 Task: In the  document camping.epub Use the tool word Count 'and display word count while typing'. Find the word using Dictionary 'inconvenience'. Below name insert the link: www.quora.com
Action: Mouse moved to (231, 76)
Screenshot: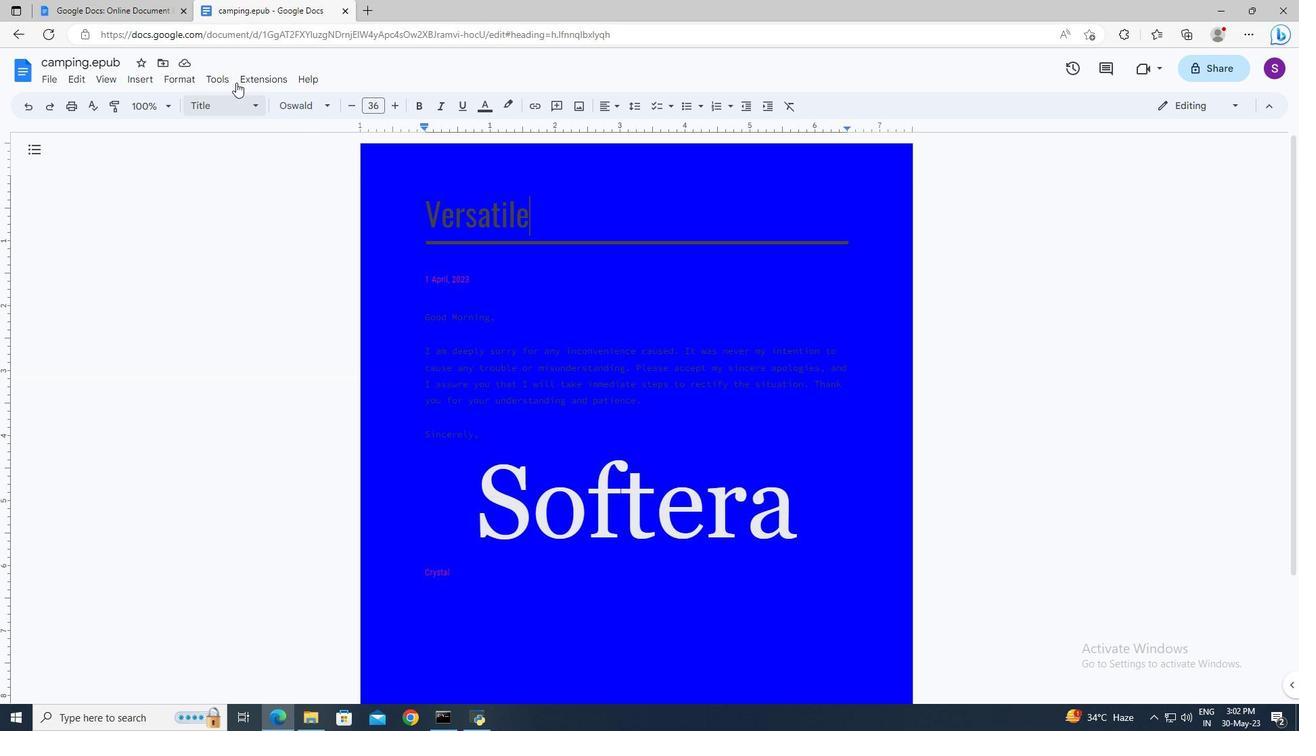 
Action: Mouse pressed left at (231, 76)
Screenshot: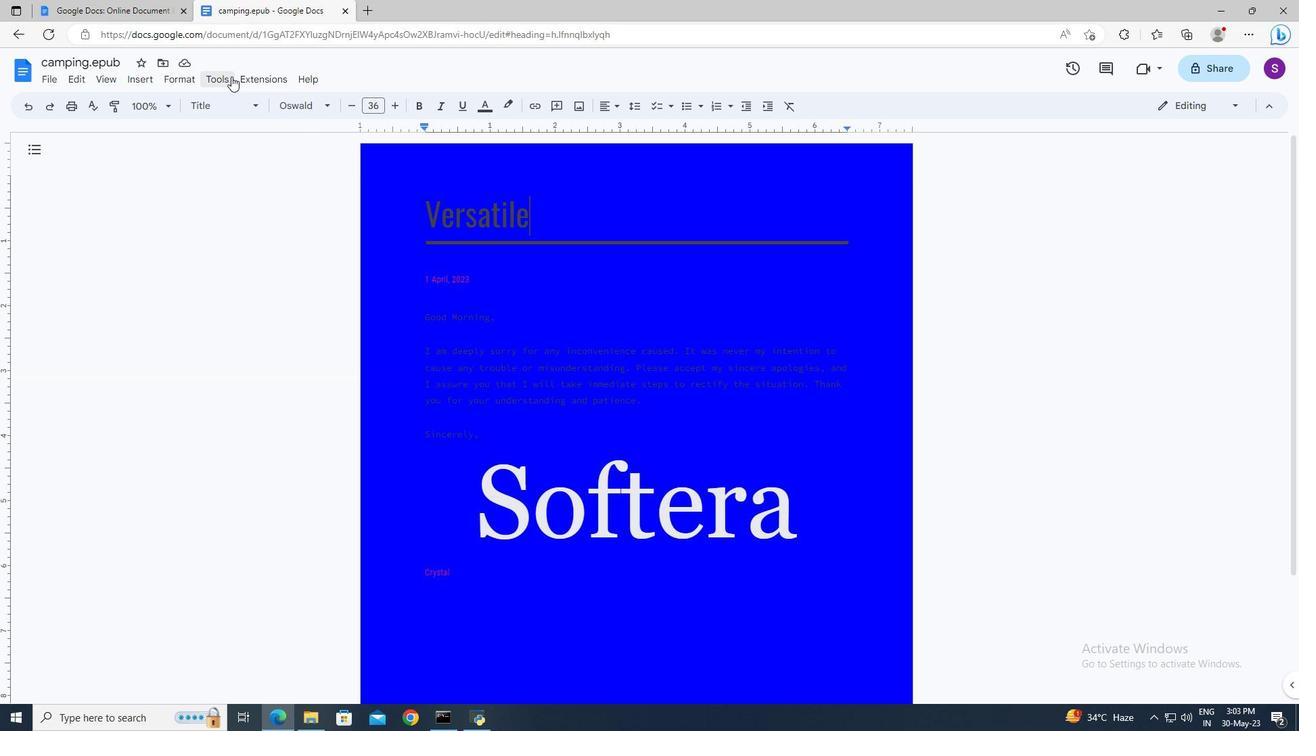 
Action: Mouse moved to (253, 126)
Screenshot: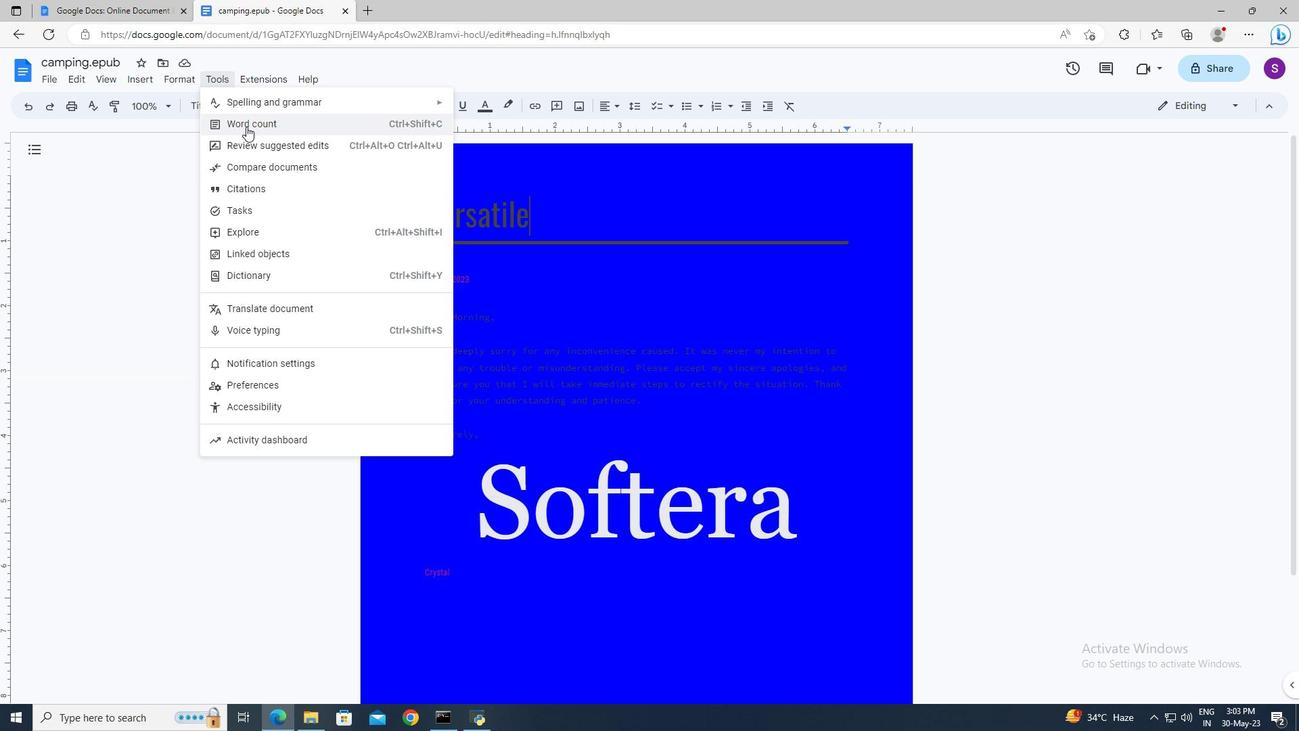 
Action: Mouse pressed left at (253, 126)
Screenshot: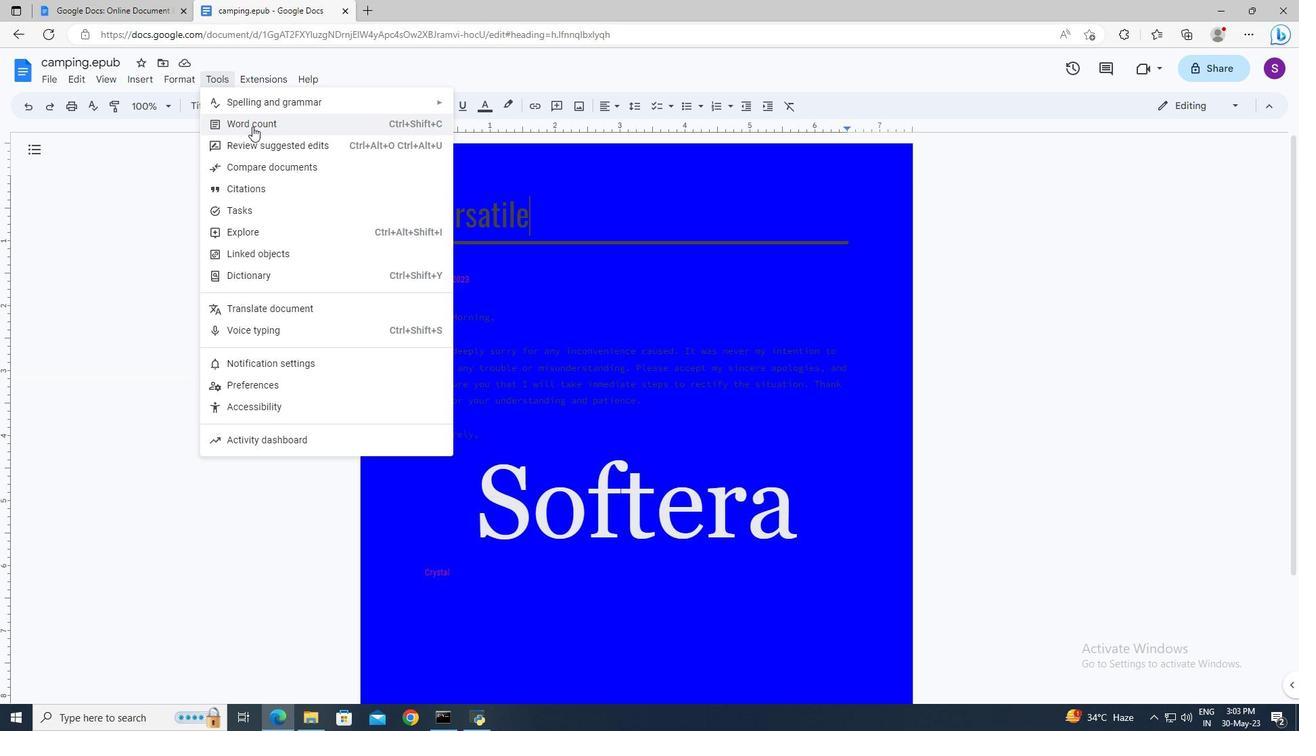 
Action: Mouse moved to (561, 441)
Screenshot: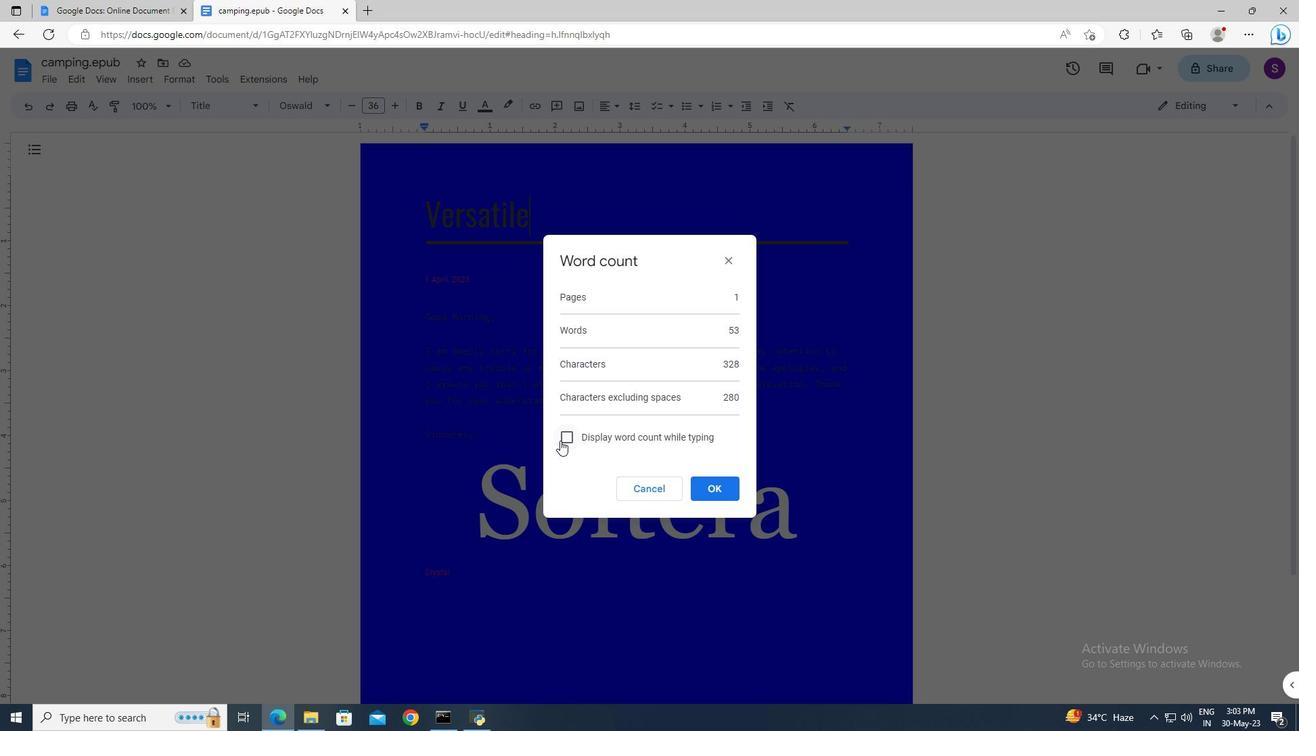 
Action: Mouse pressed left at (561, 441)
Screenshot: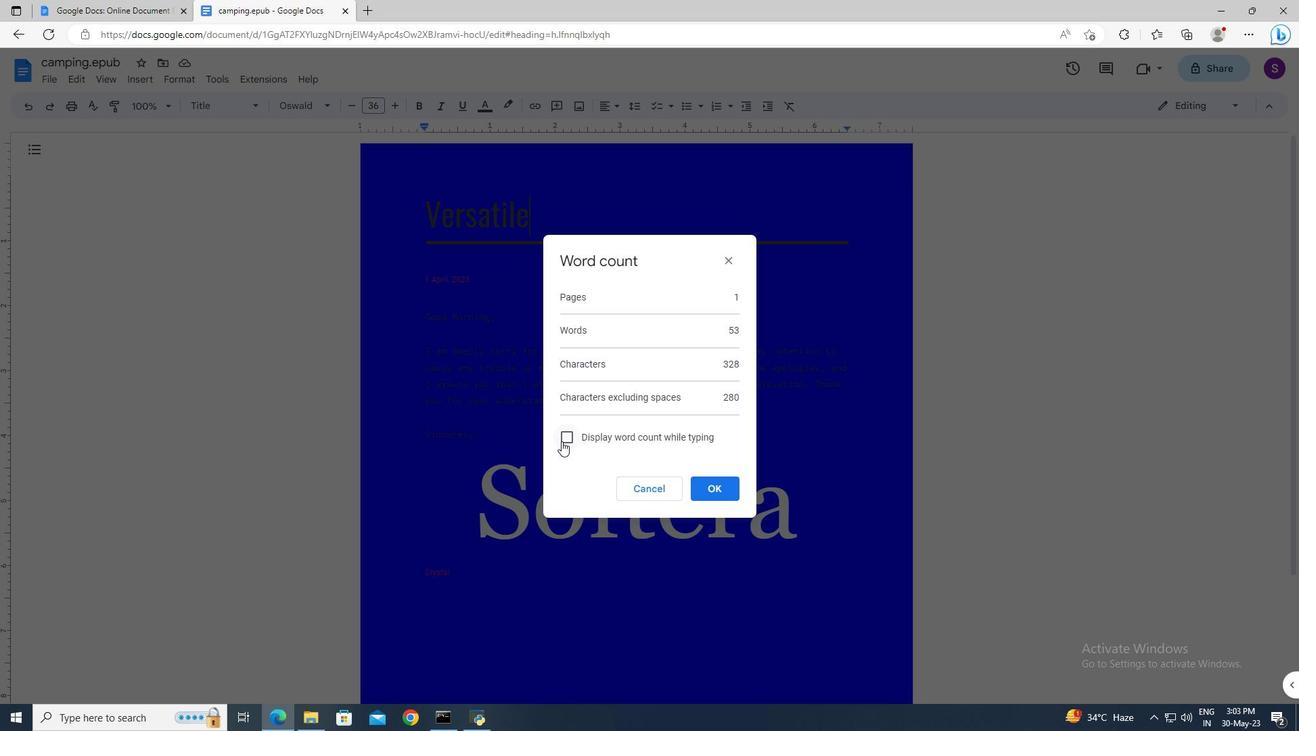 
Action: Mouse moved to (709, 480)
Screenshot: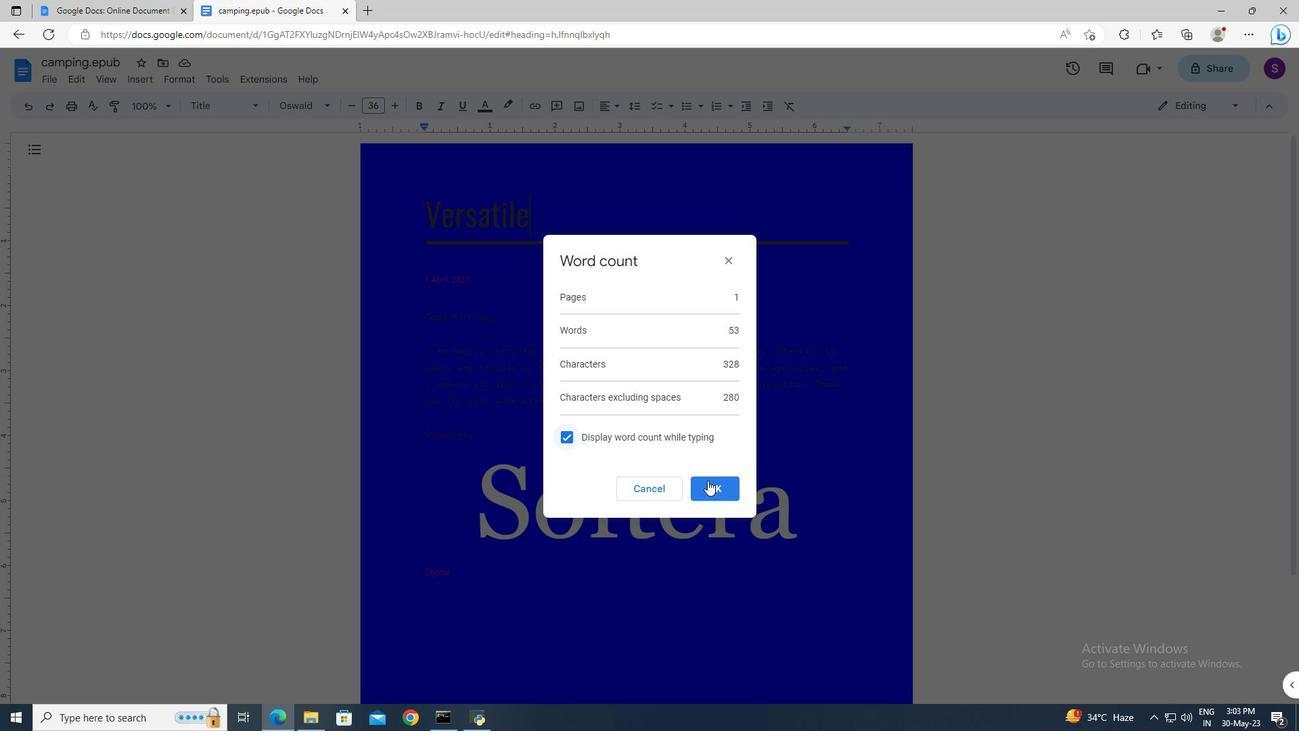 
Action: Mouse pressed left at (709, 480)
Screenshot: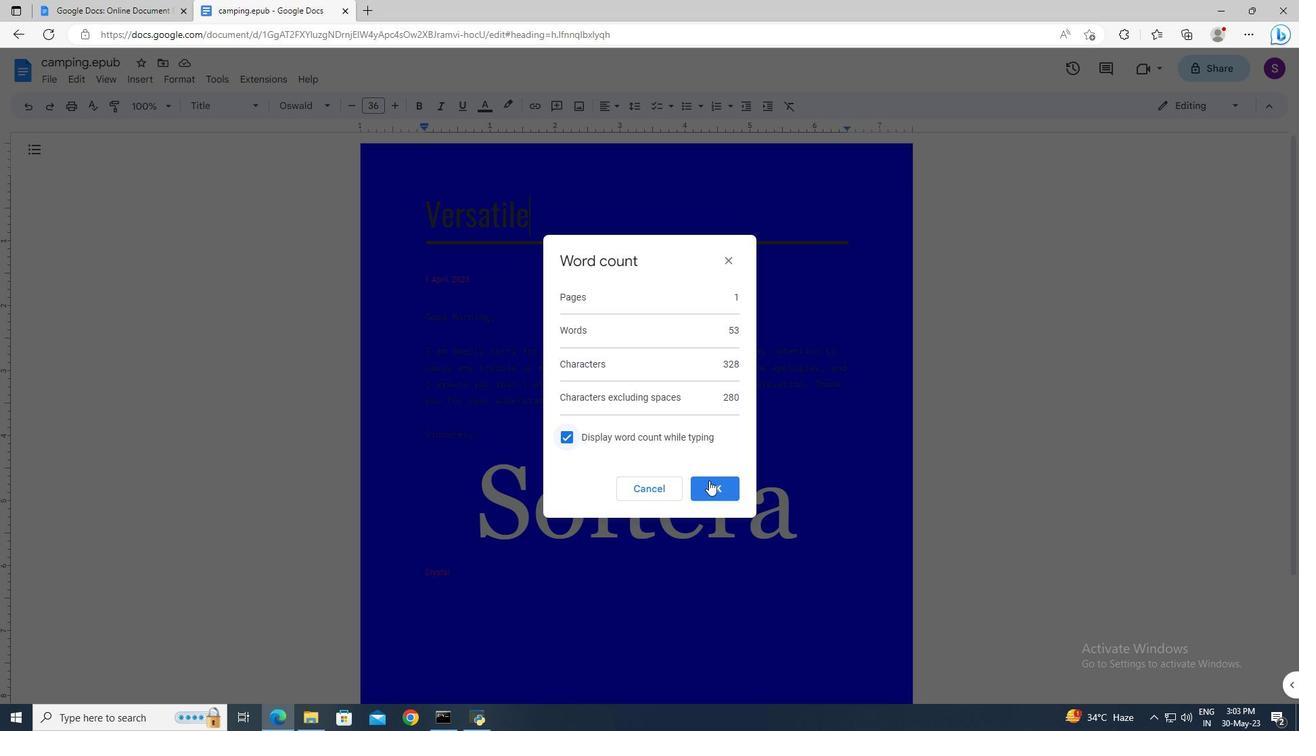
Action: Mouse moved to (613, 350)
Screenshot: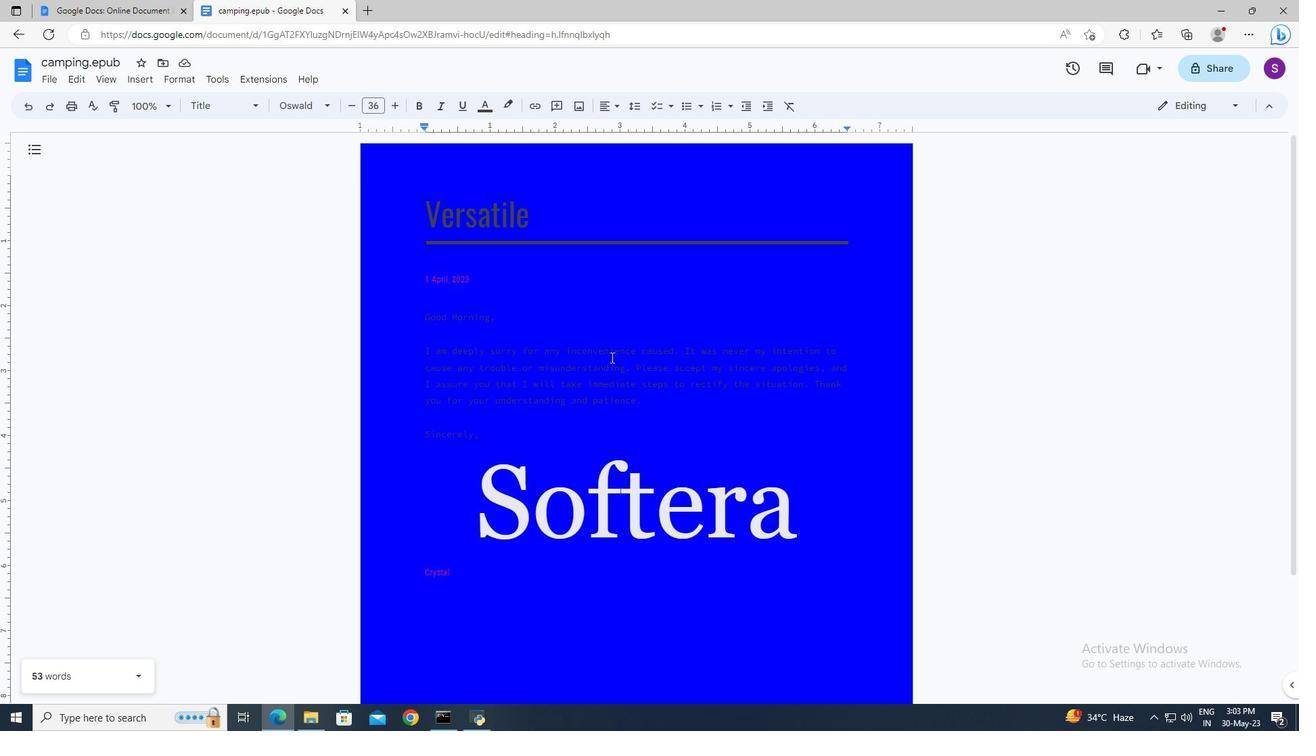
Action: Mouse pressed left at (613, 350)
Screenshot: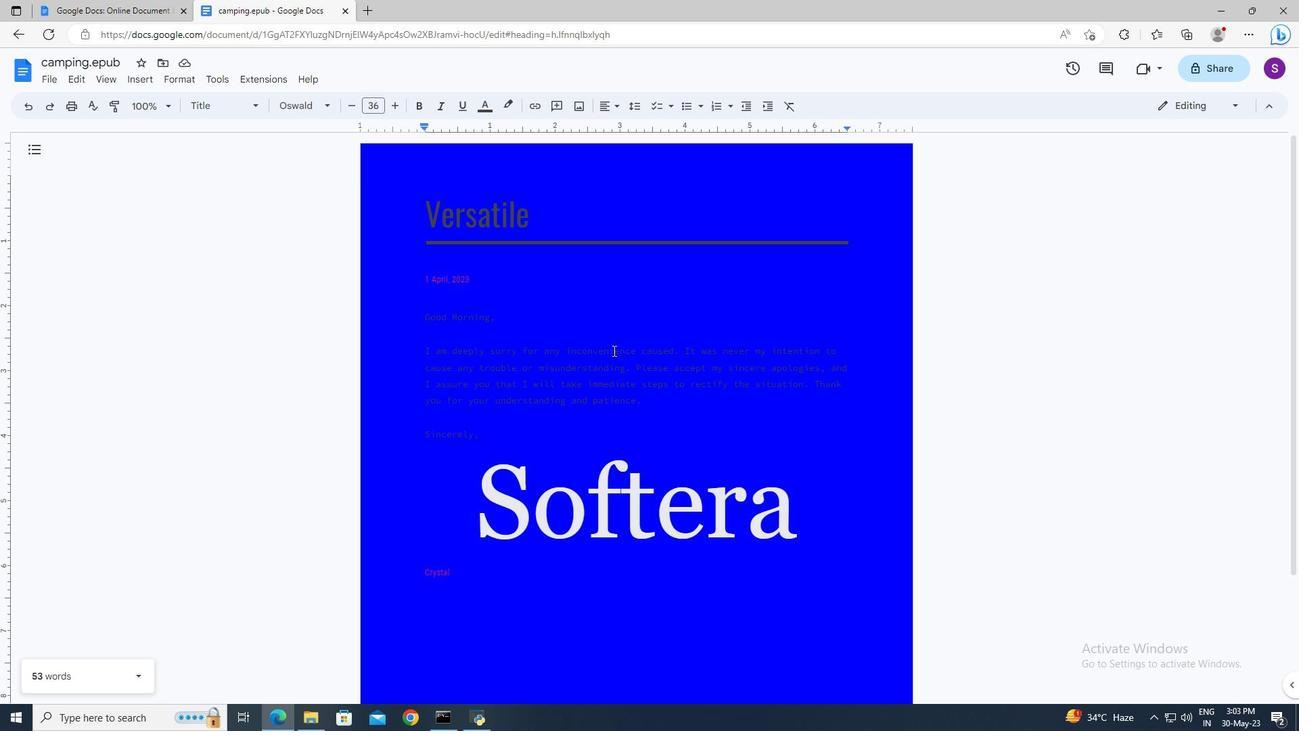
Action: Mouse pressed left at (613, 350)
Screenshot: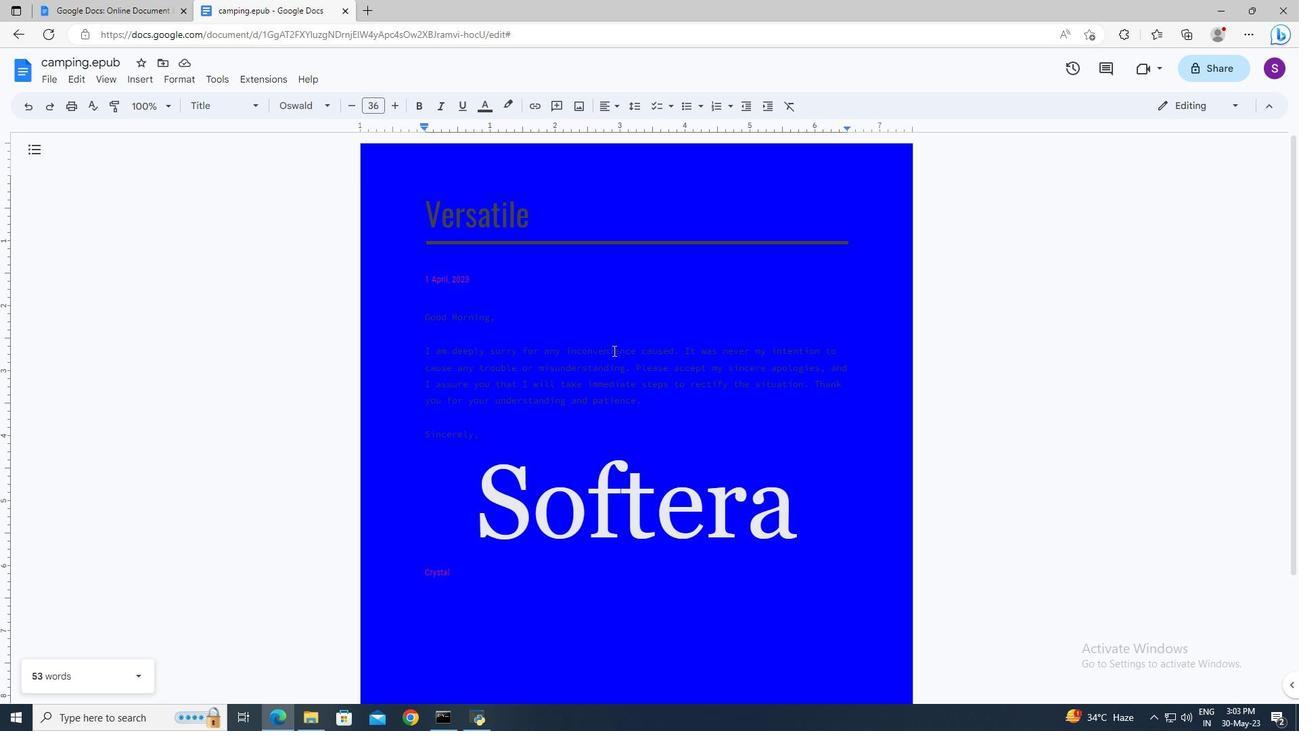 
Action: Mouse moved to (215, 84)
Screenshot: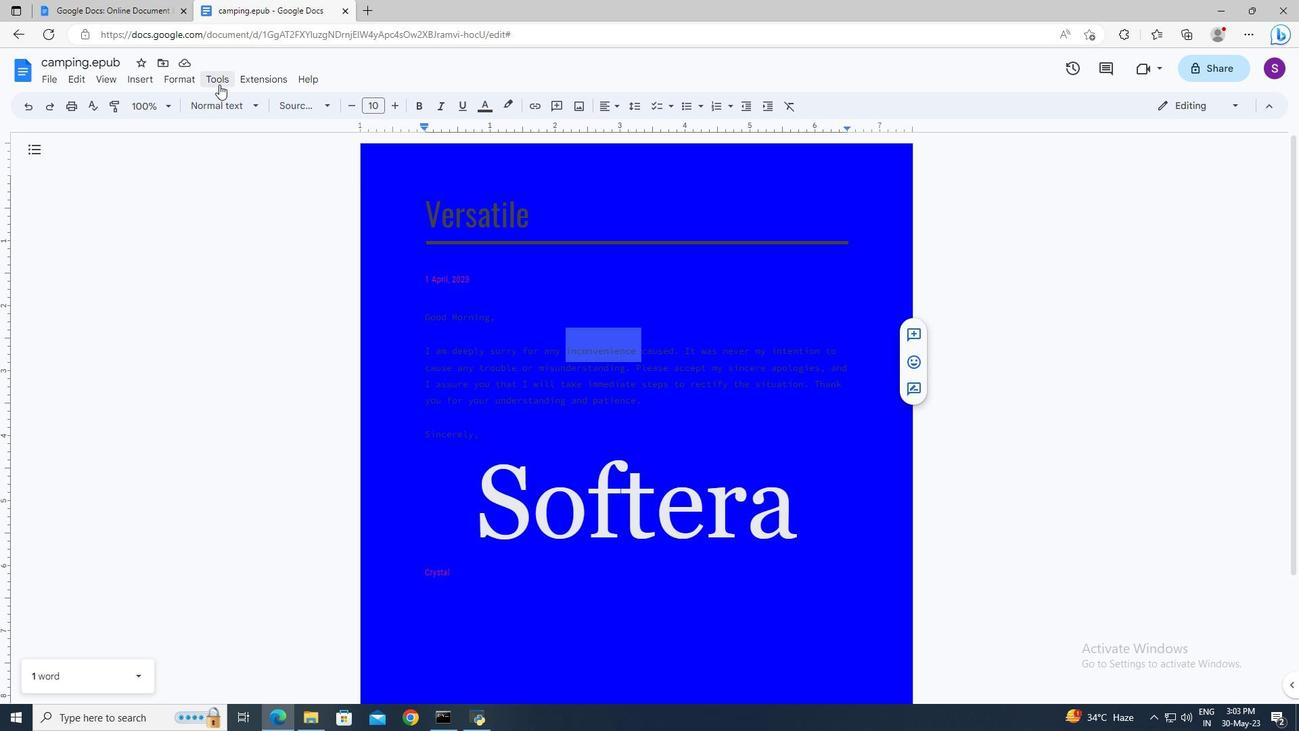 
Action: Mouse pressed left at (215, 84)
Screenshot: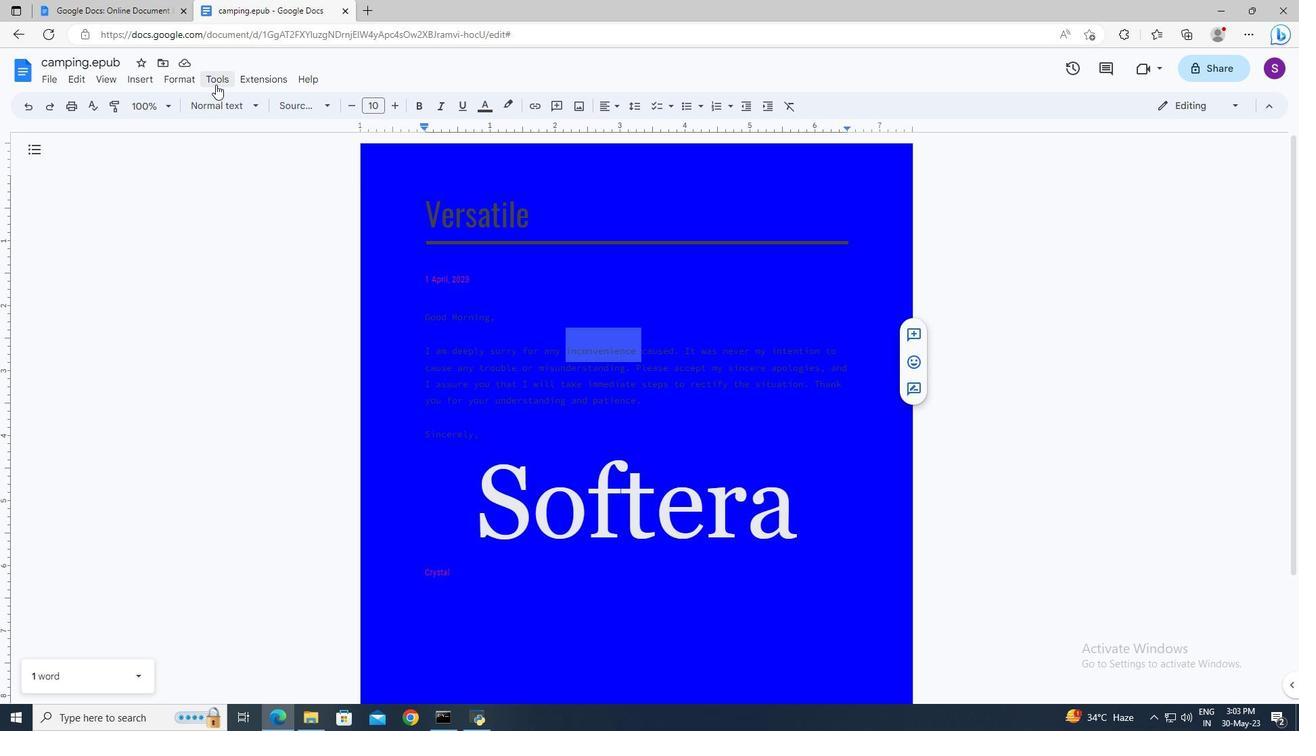 
Action: Mouse moved to (251, 271)
Screenshot: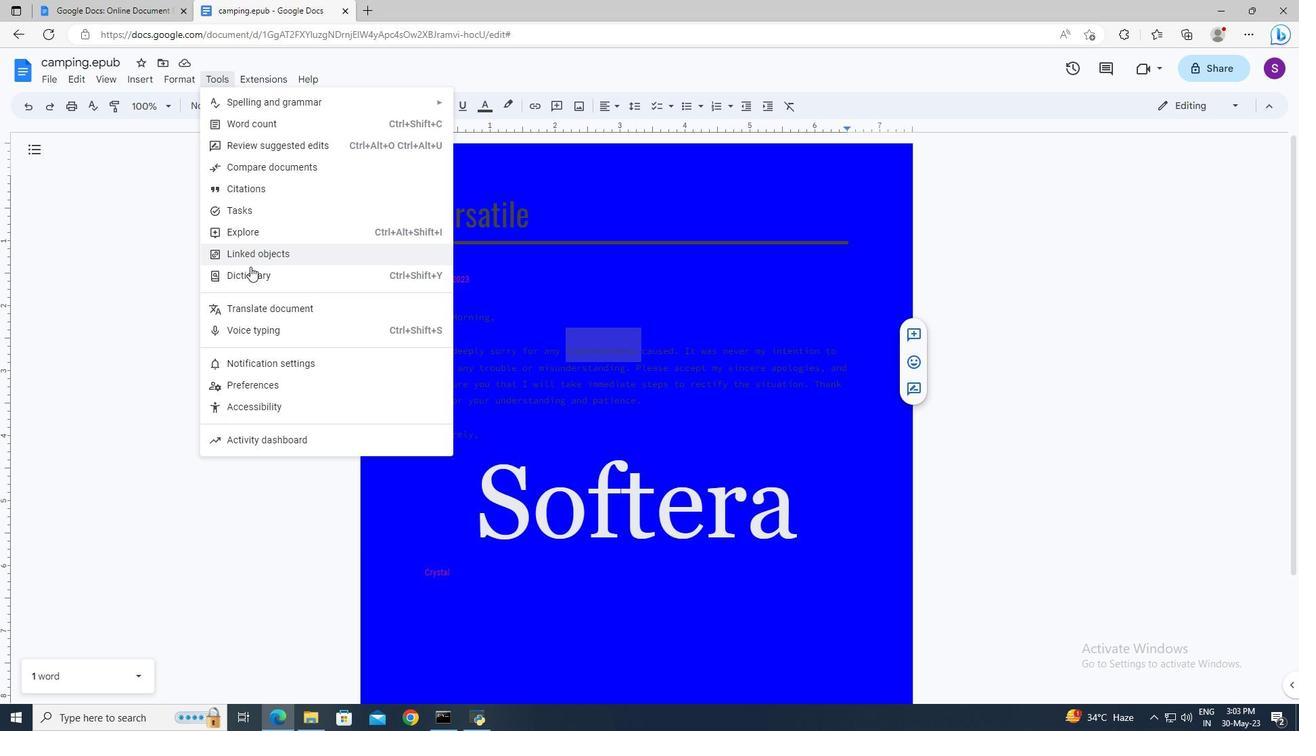 
Action: Mouse pressed left at (251, 271)
Screenshot: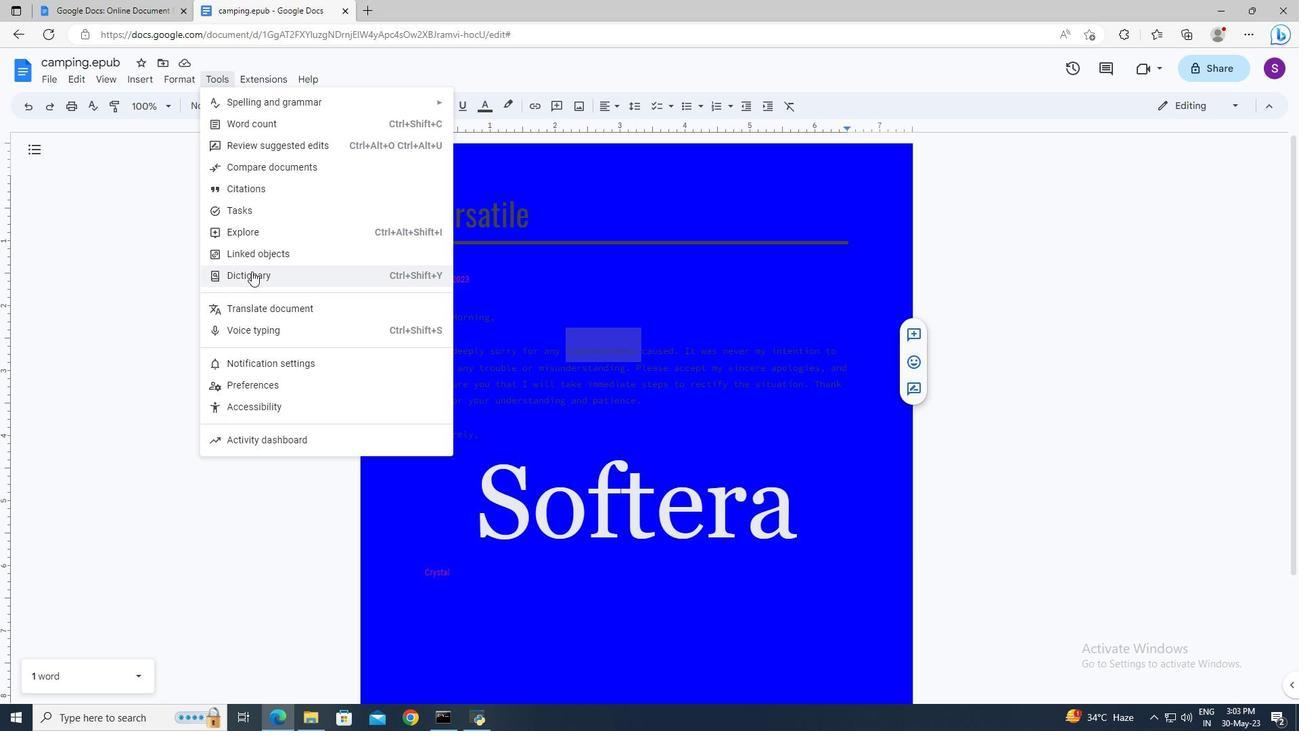 
Action: Mouse moved to (363, 582)
Screenshot: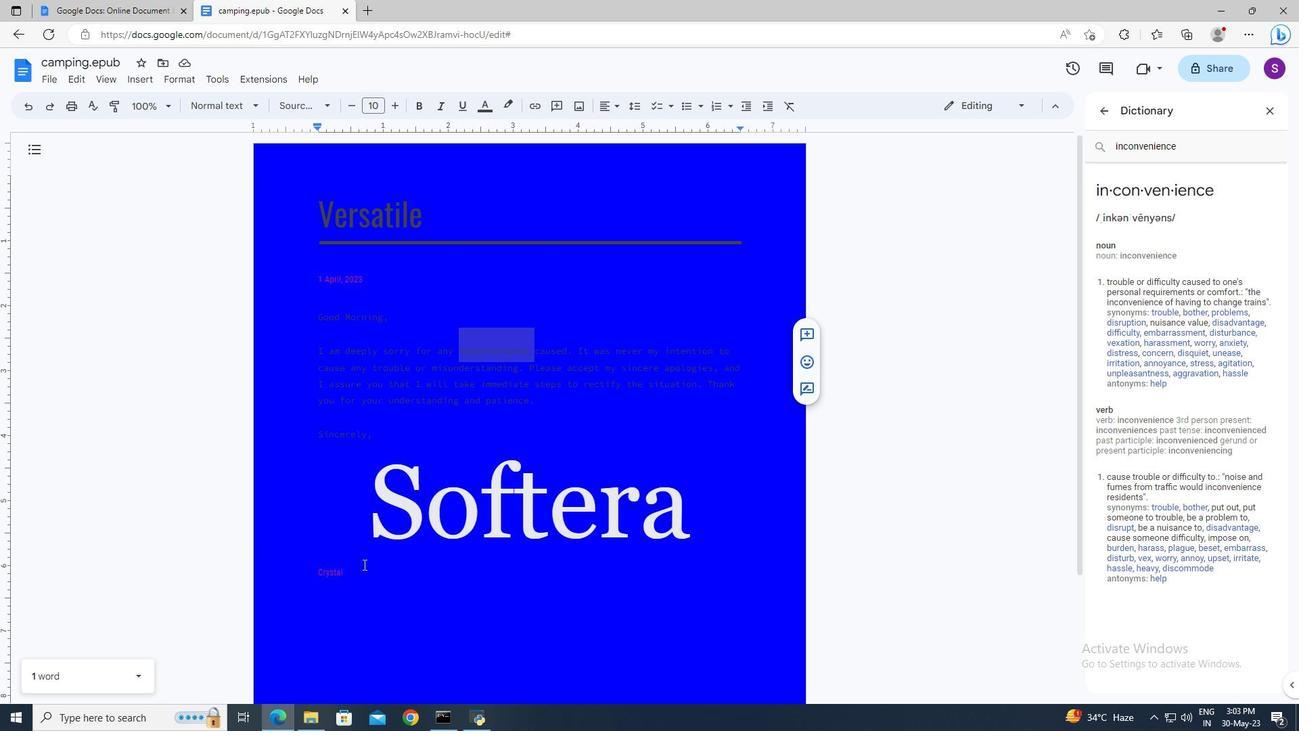 
Action: Mouse pressed left at (363, 582)
Screenshot: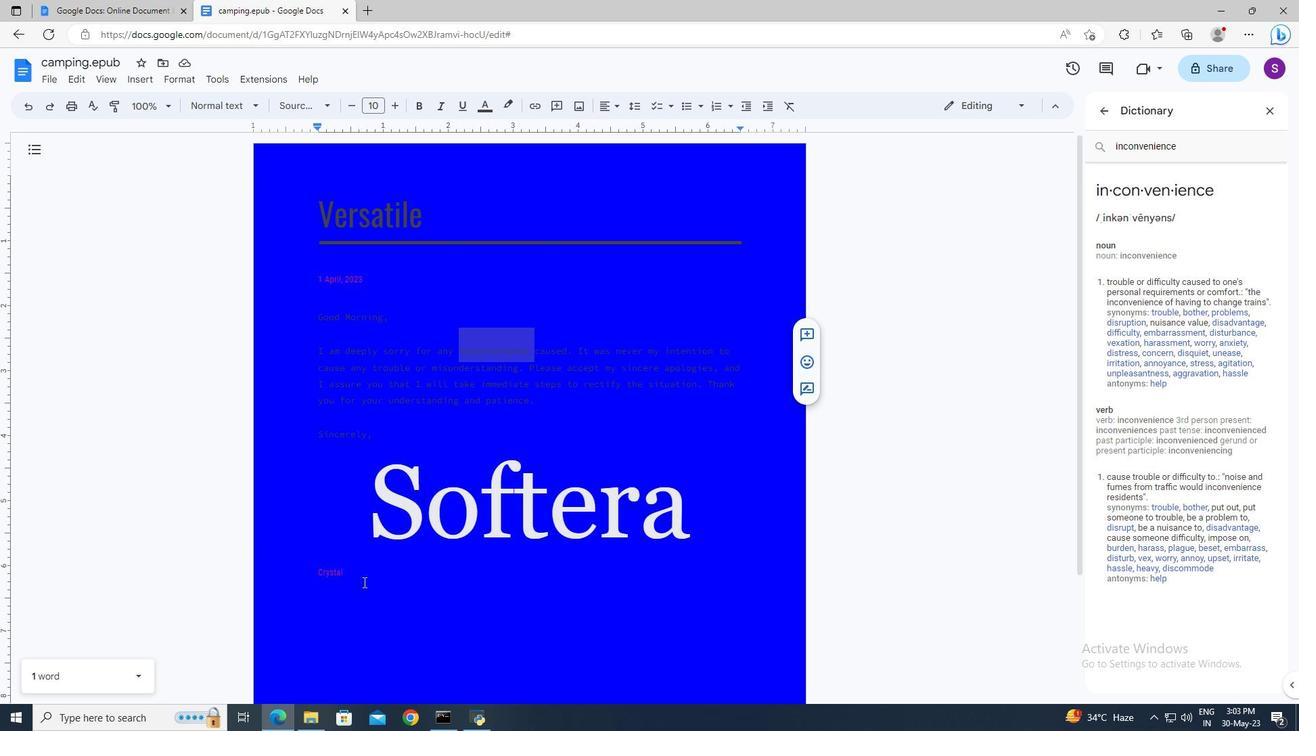 
Action: Key pressed <Key.enter>
Screenshot: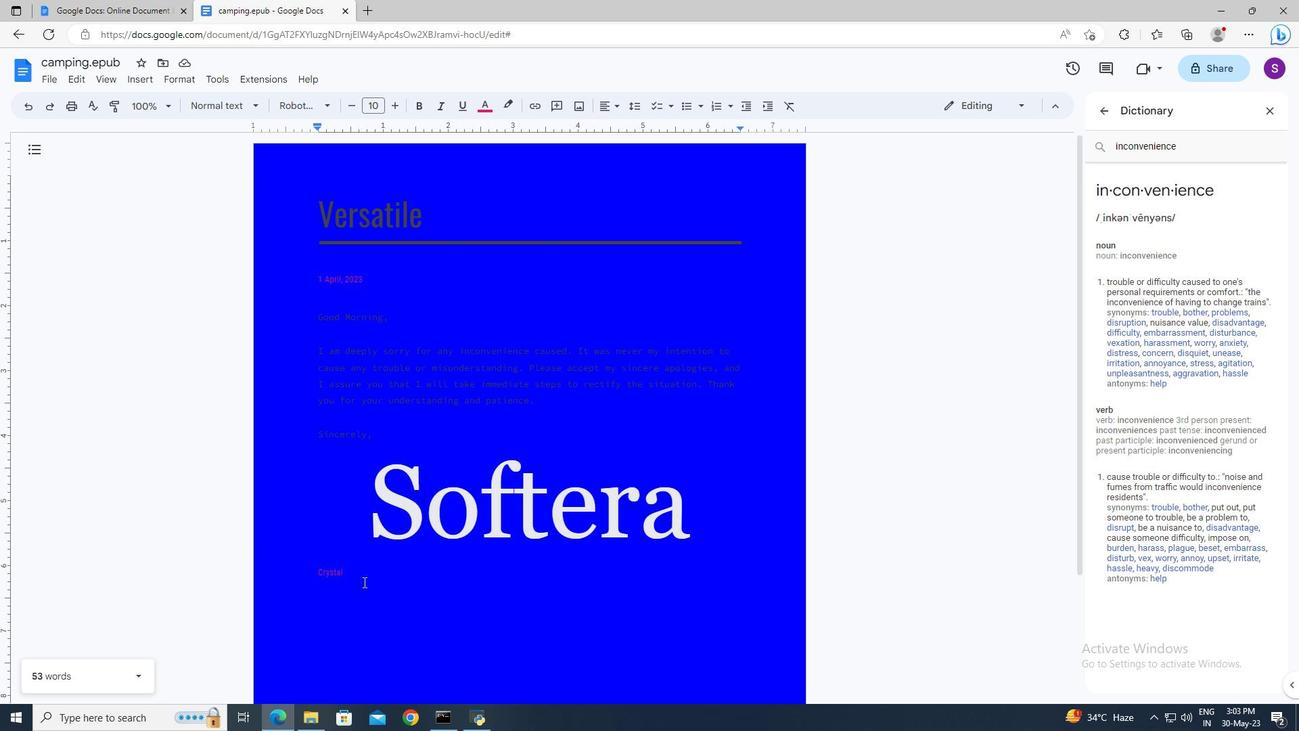 
Action: Mouse moved to (153, 81)
Screenshot: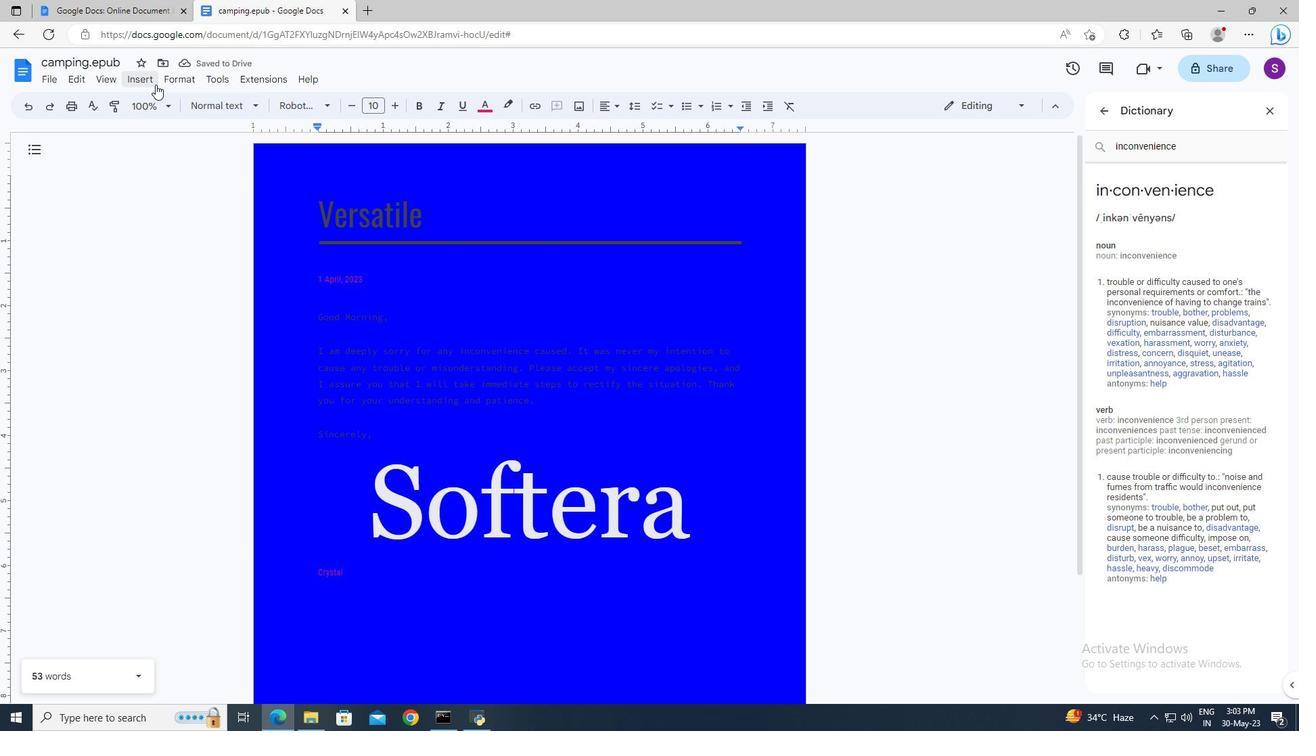 
Action: Mouse pressed left at (153, 81)
Screenshot: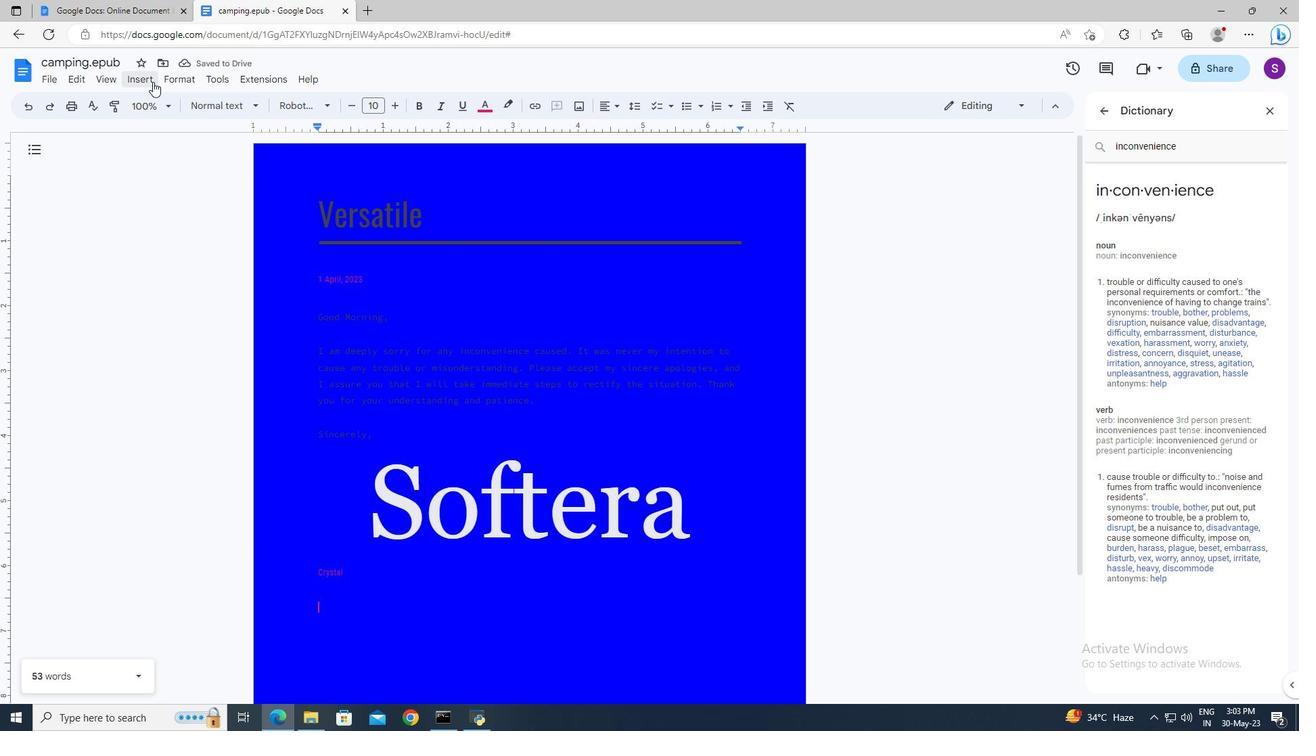 
Action: Mouse moved to (180, 488)
Screenshot: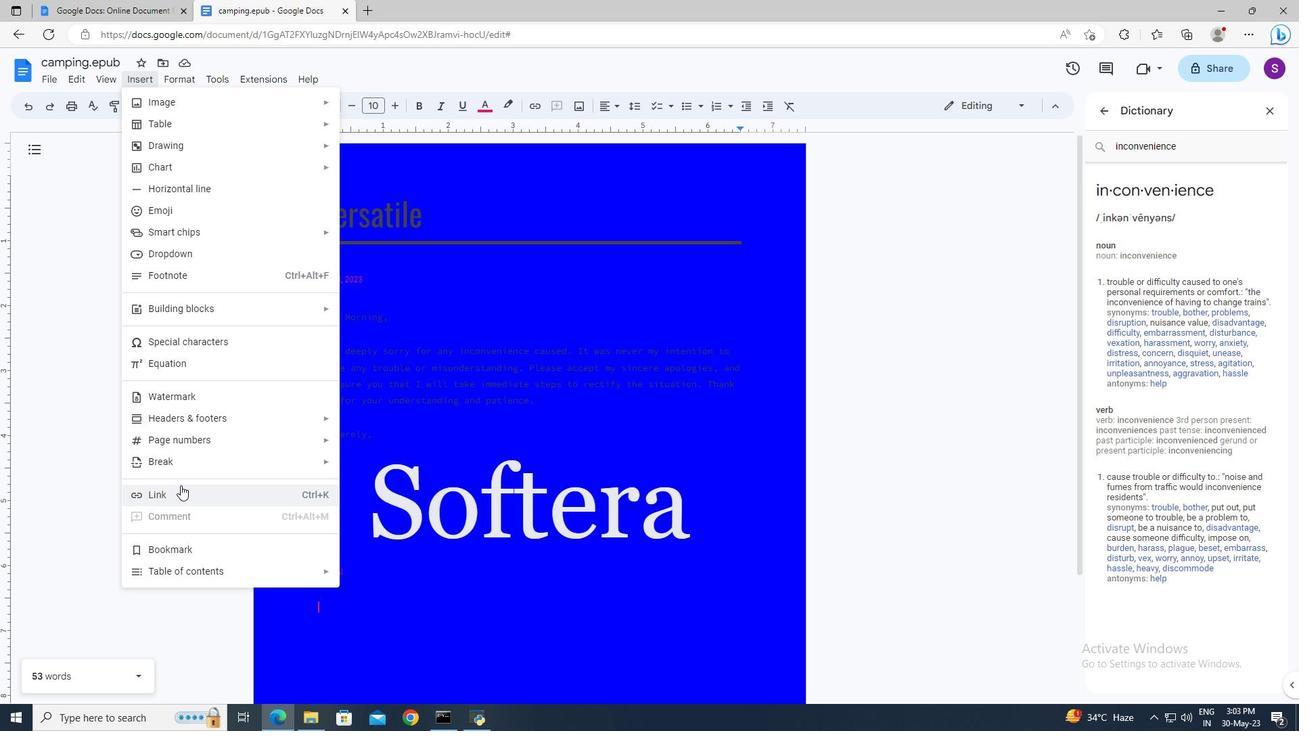 
Action: Mouse pressed left at (180, 488)
Screenshot: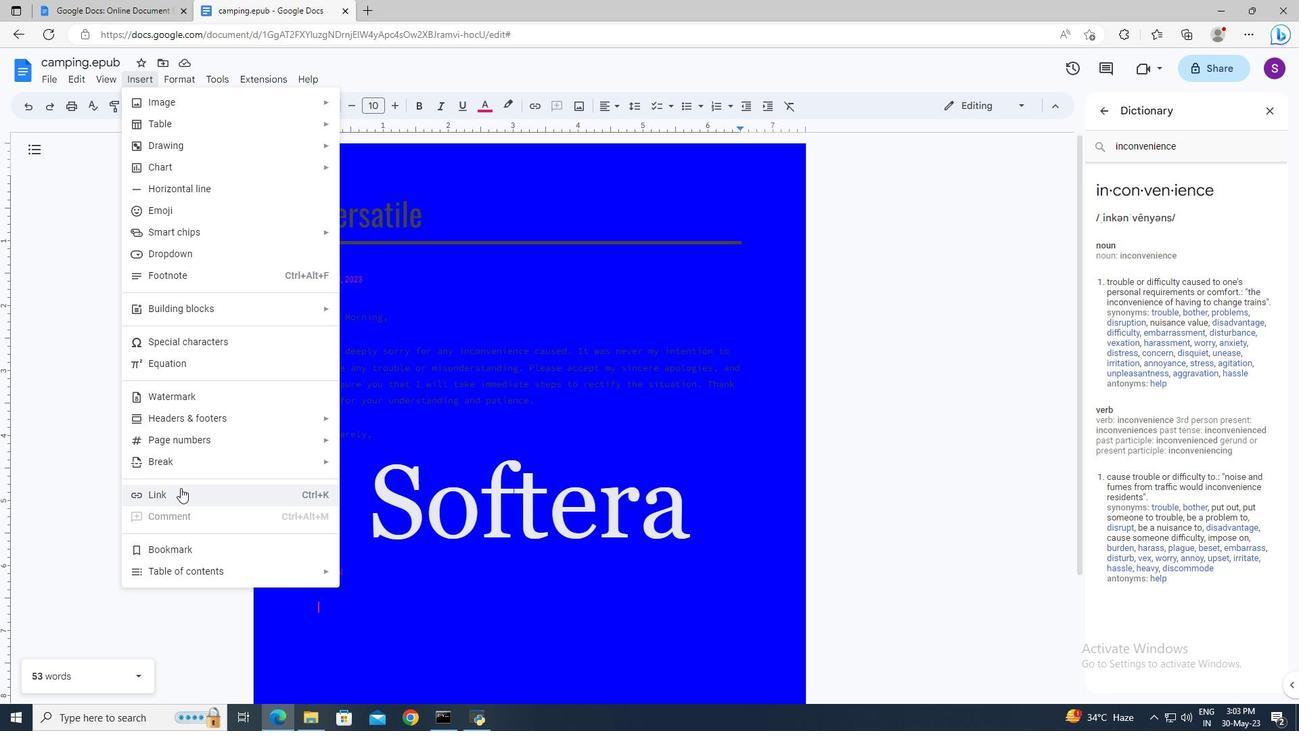 
Action: Mouse moved to (376, 398)
Screenshot: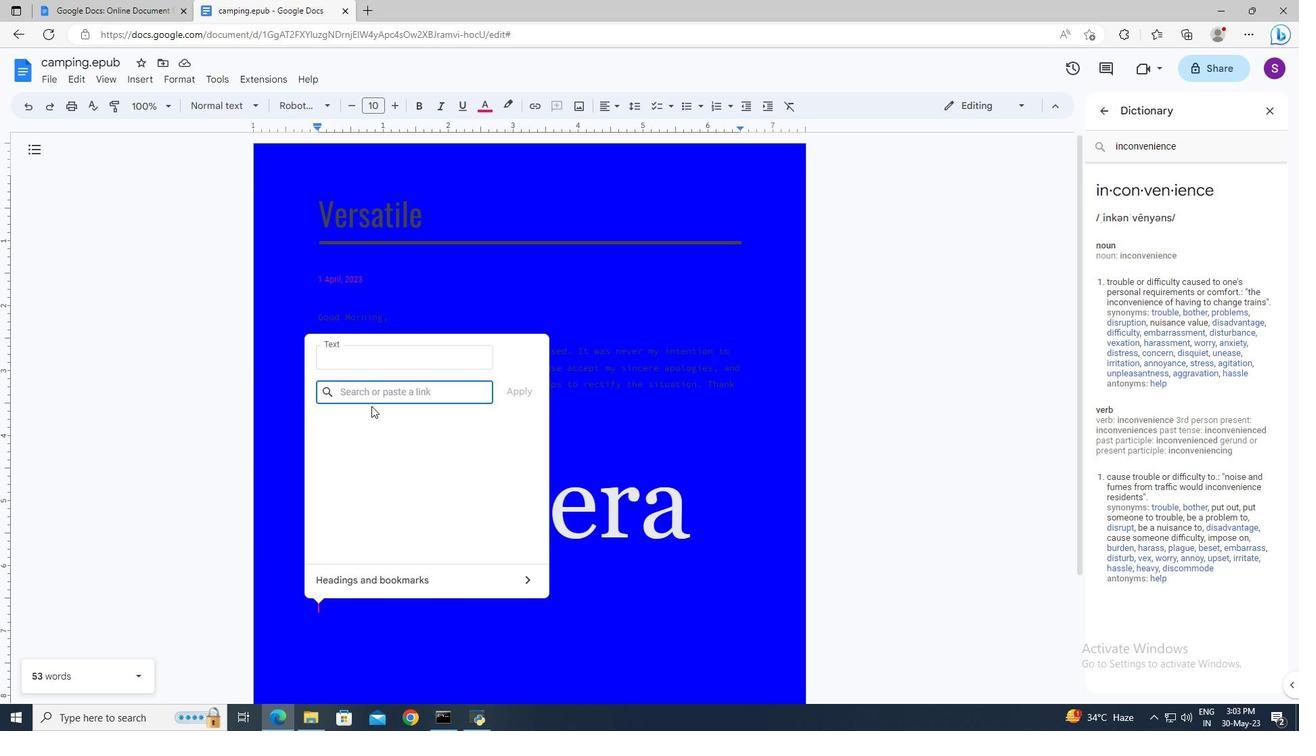 
Action: Mouse pressed left at (376, 398)
Screenshot: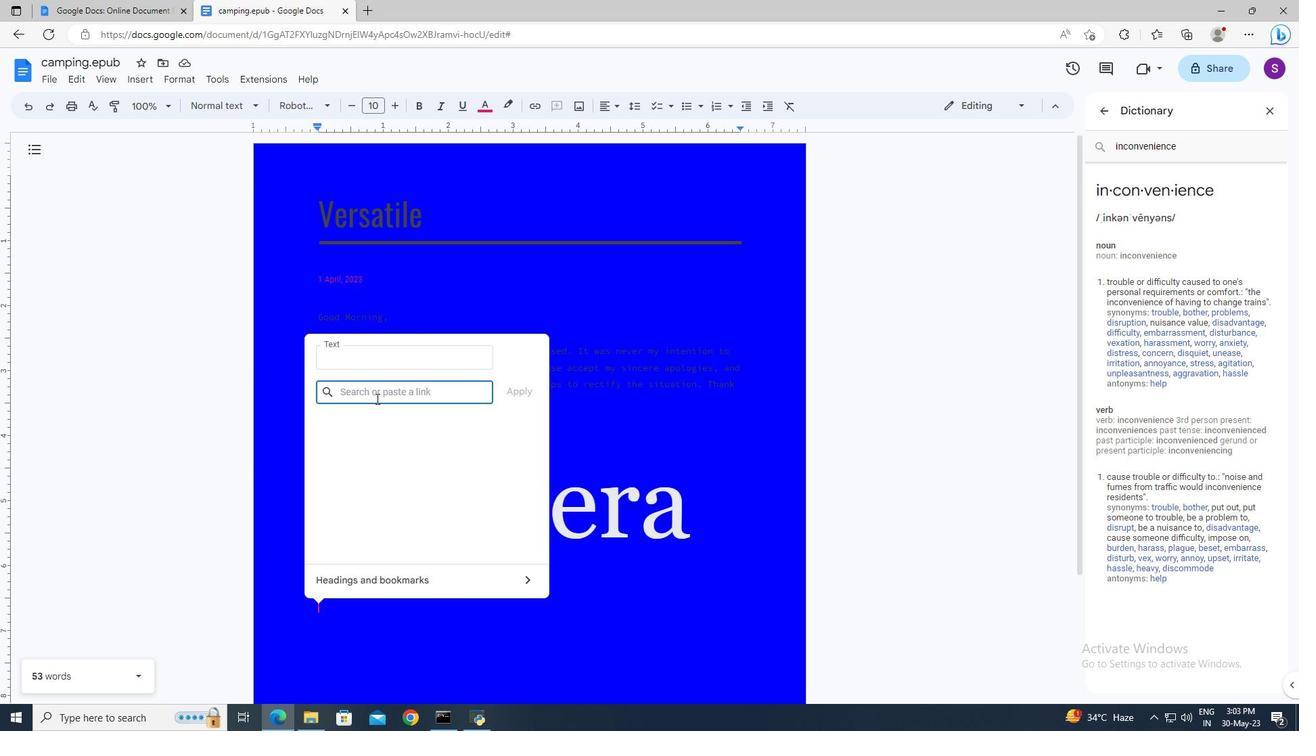
Action: Key pressed www.quora.com<Key.enter>
Screenshot: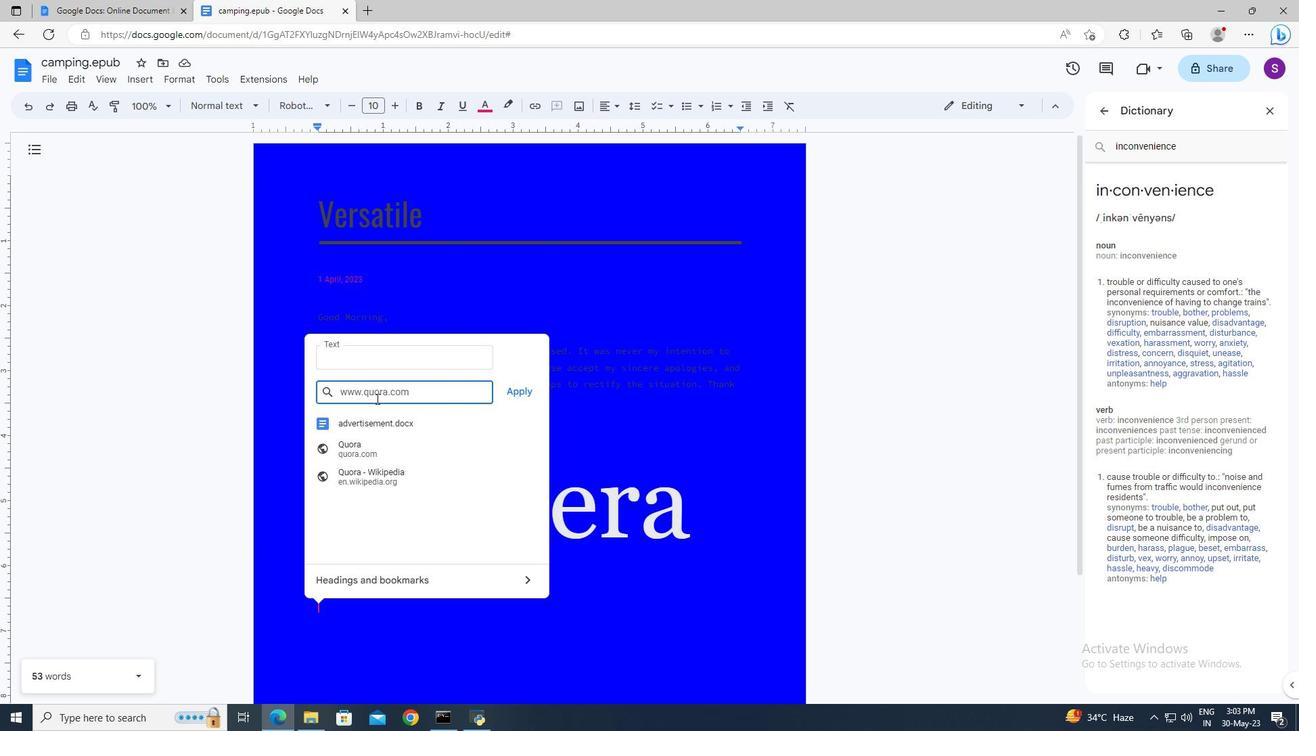 
